 Task: Select end time 09:00PM.
Action: Mouse moved to (547, 208)
Screenshot: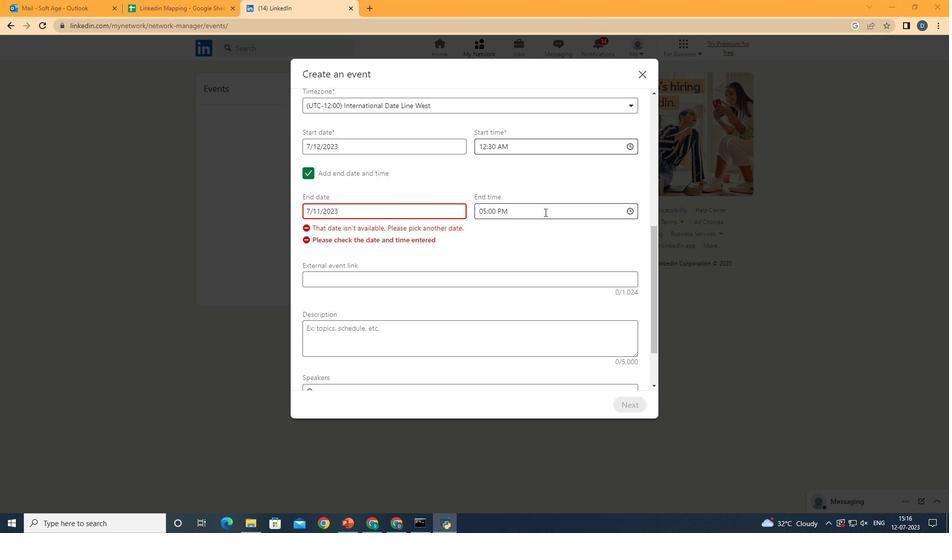 
Action: Mouse pressed left at (547, 208)
Screenshot: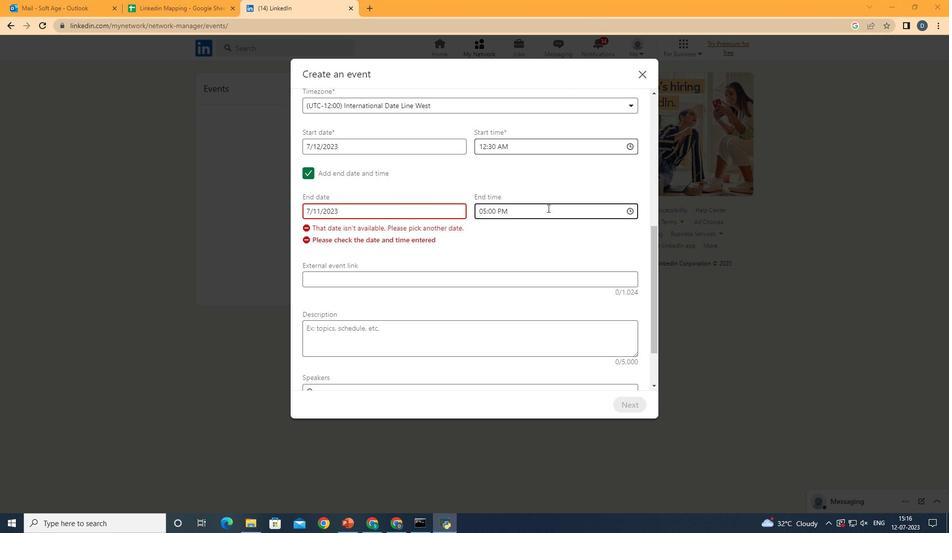 
Action: Mouse moved to (571, 288)
Screenshot: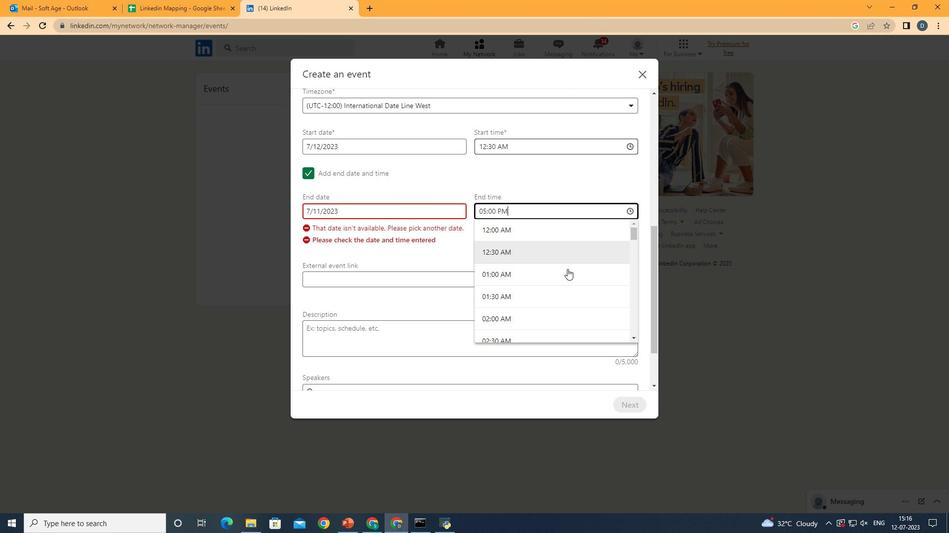 
Action: Mouse scrolled (571, 288) with delta (0, 0)
Screenshot: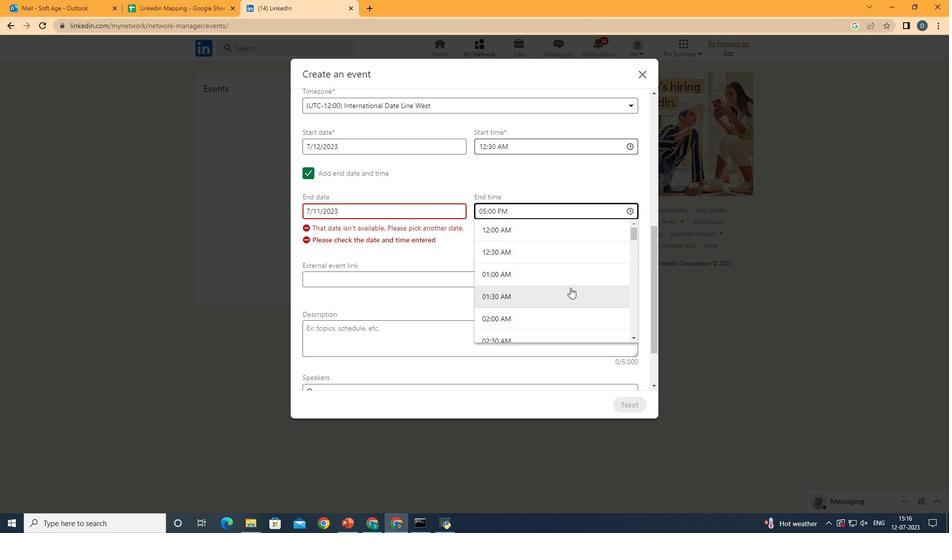
Action: Mouse scrolled (571, 288) with delta (0, 0)
Screenshot: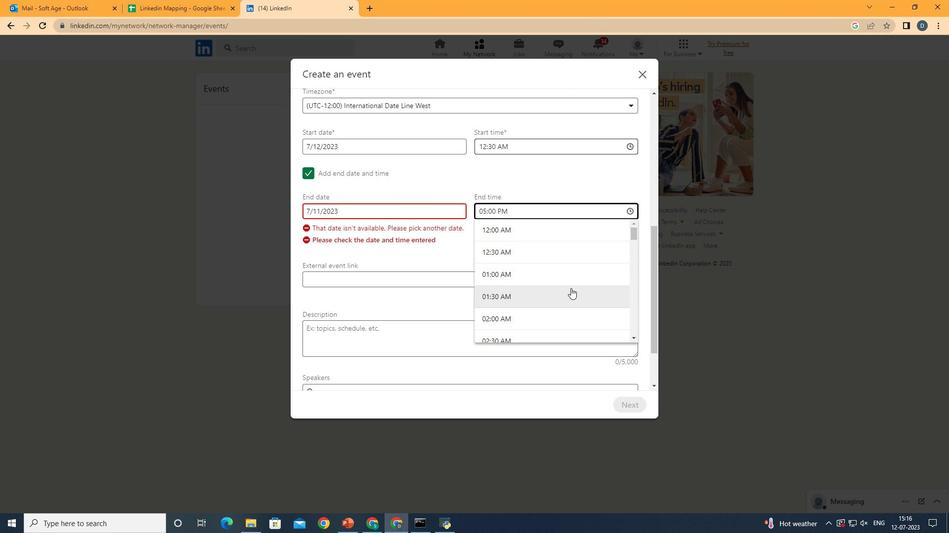 
Action: Mouse scrolled (571, 288) with delta (0, 0)
Screenshot: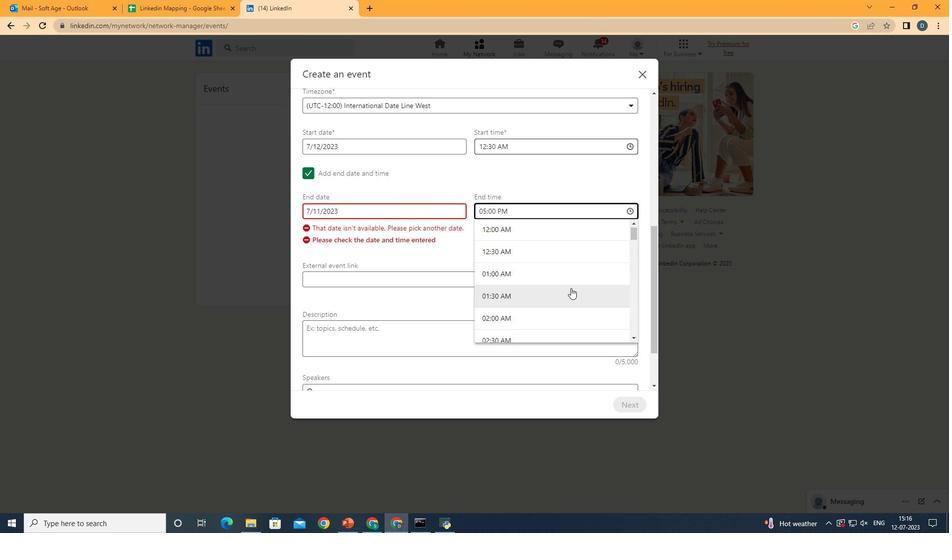 
Action: Mouse scrolled (571, 288) with delta (0, 0)
Screenshot: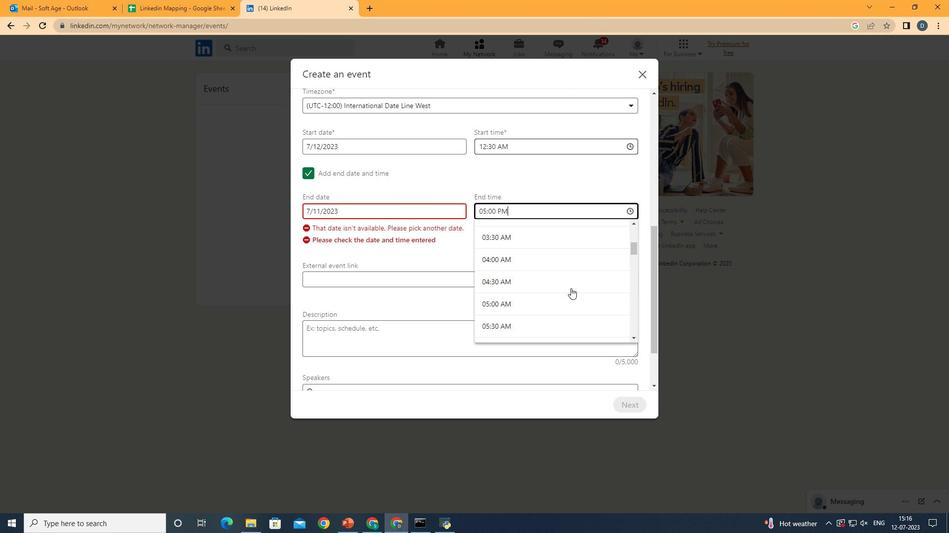 
Action: Mouse scrolled (571, 288) with delta (0, 0)
Screenshot: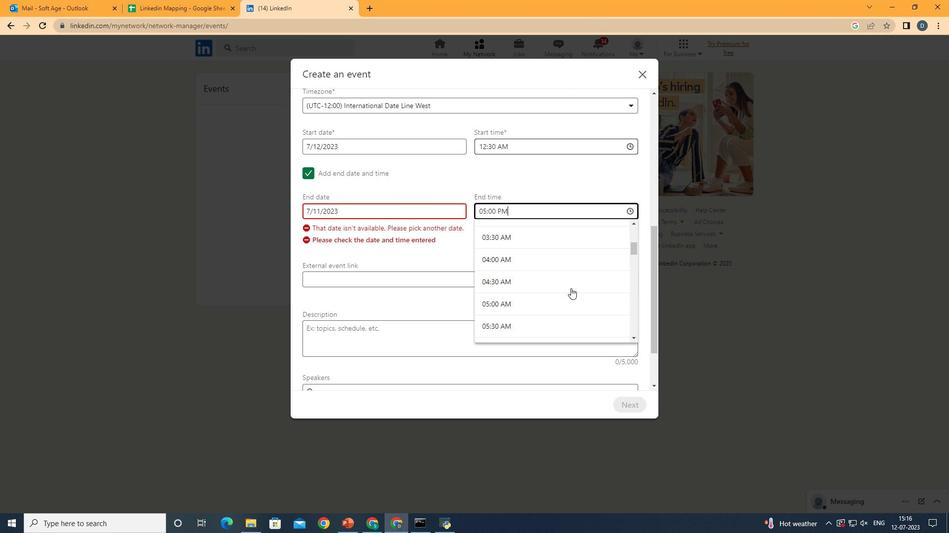
Action: Mouse moved to (554, 264)
Screenshot: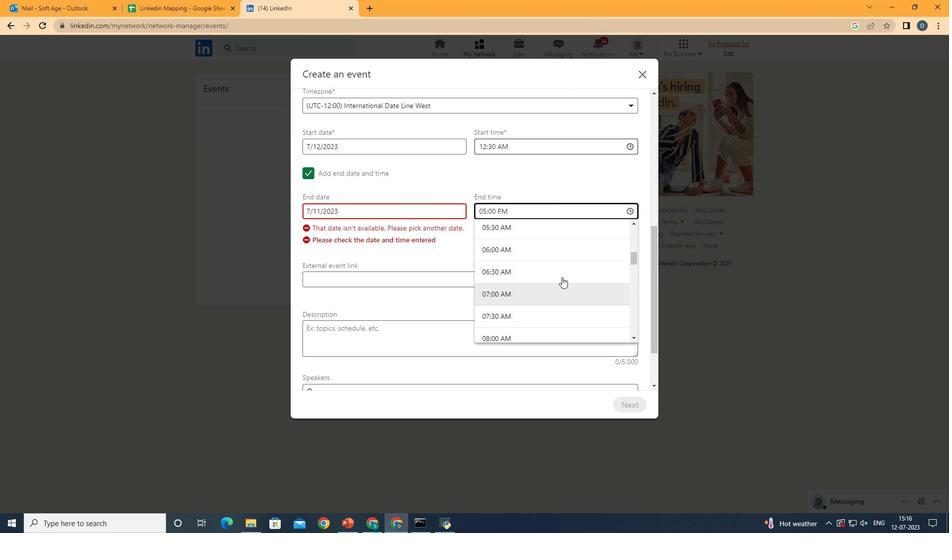 
Action: Mouse scrolled (554, 263) with delta (0, 0)
Screenshot: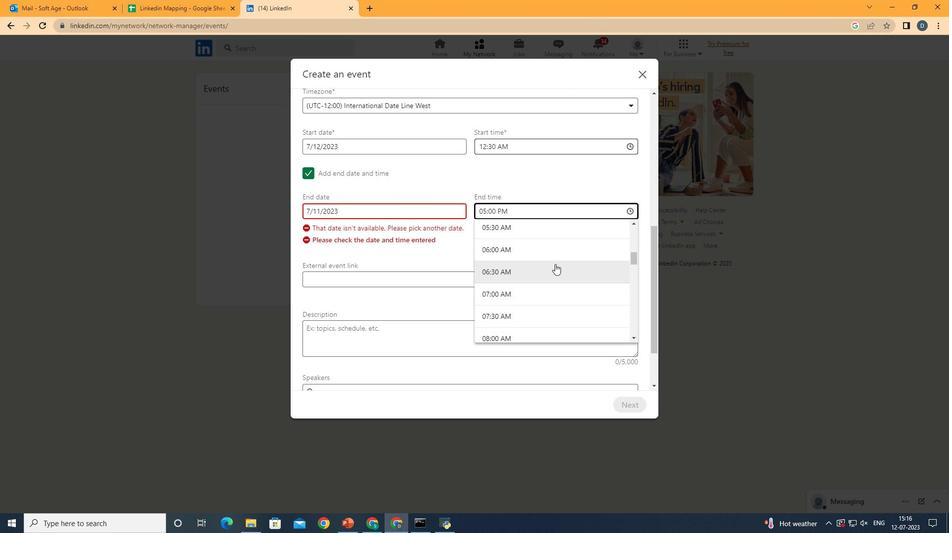 
Action: Mouse scrolled (554, 263) with delta (0, 0)
Screenshot: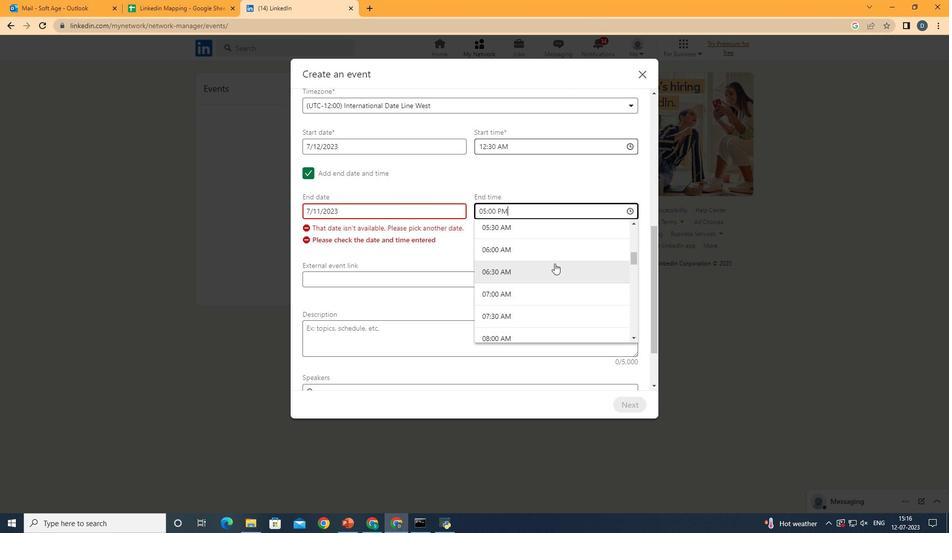 
Action: Mouse scrolled (554, 263) with delta (0, 0)
Screenshot: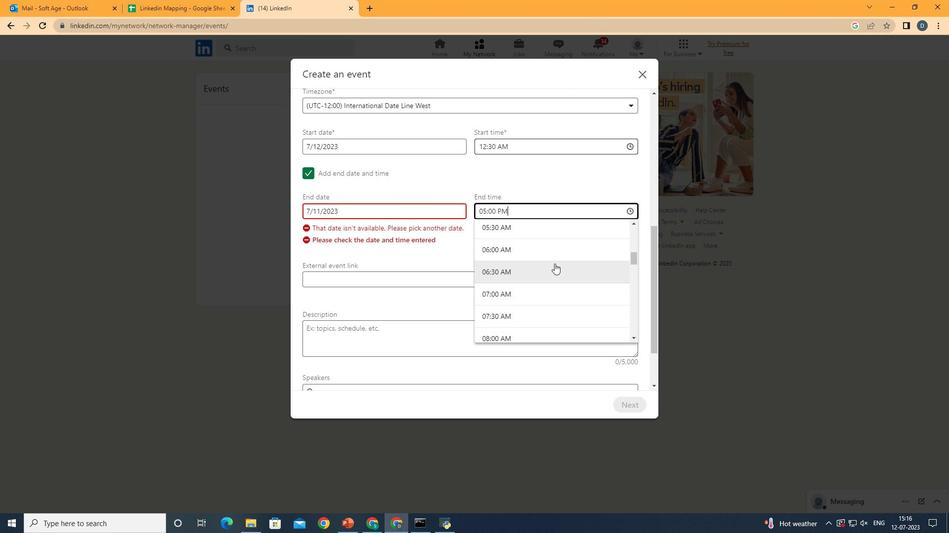 
Action: Mouse moved to (546, 271)
Screenshot: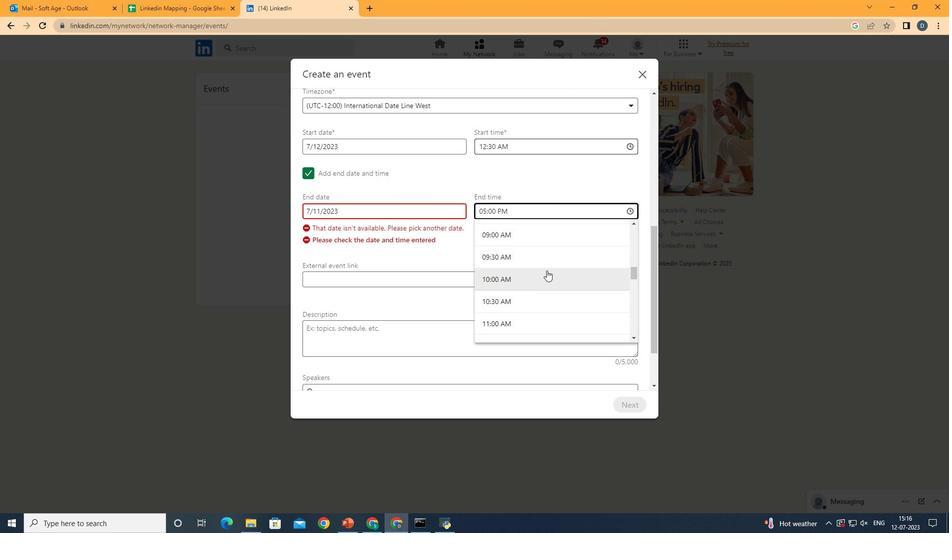 
Action: Mouse scrolled (546, 271) with delta (0, 0)
Screenshot: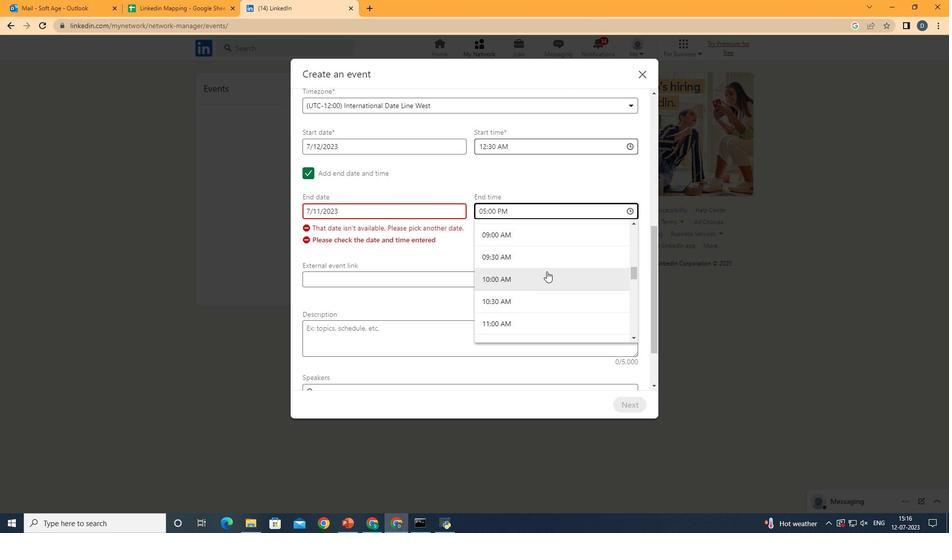 
Action: Mouse moved to (546, 272)
Screenshot: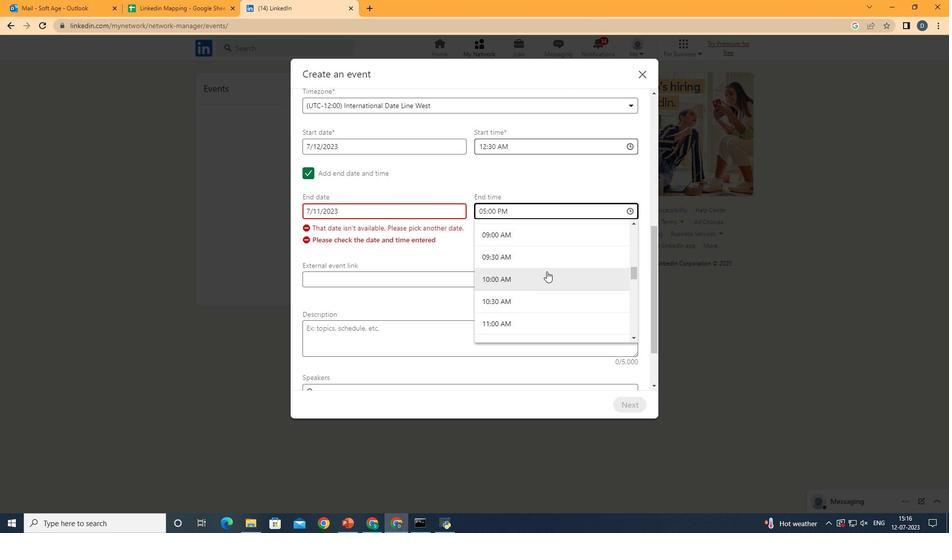 
Action: Mouse scrolled (546, 271) with delta (0, 0)
Screenshot: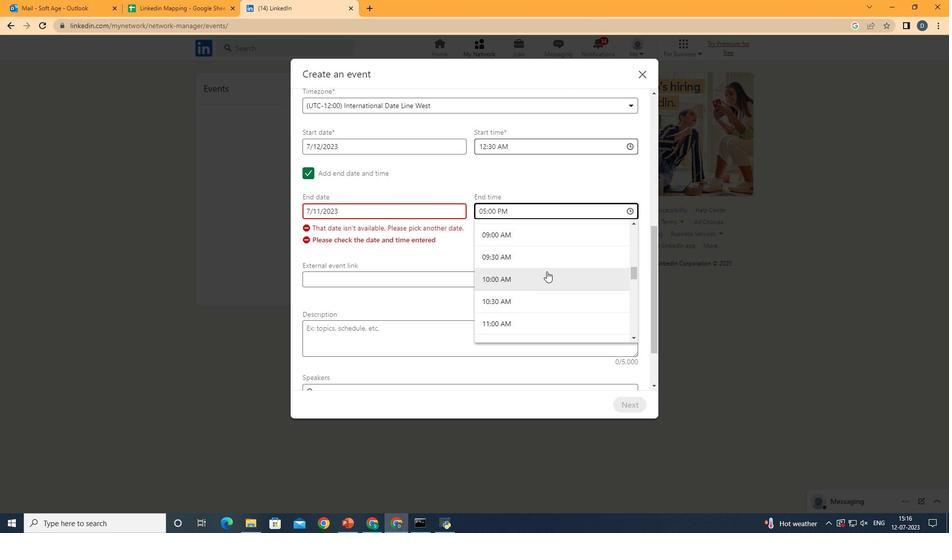 
Action: Mouse scrolled (546, 271) with delta (0, 0)
Screenshot: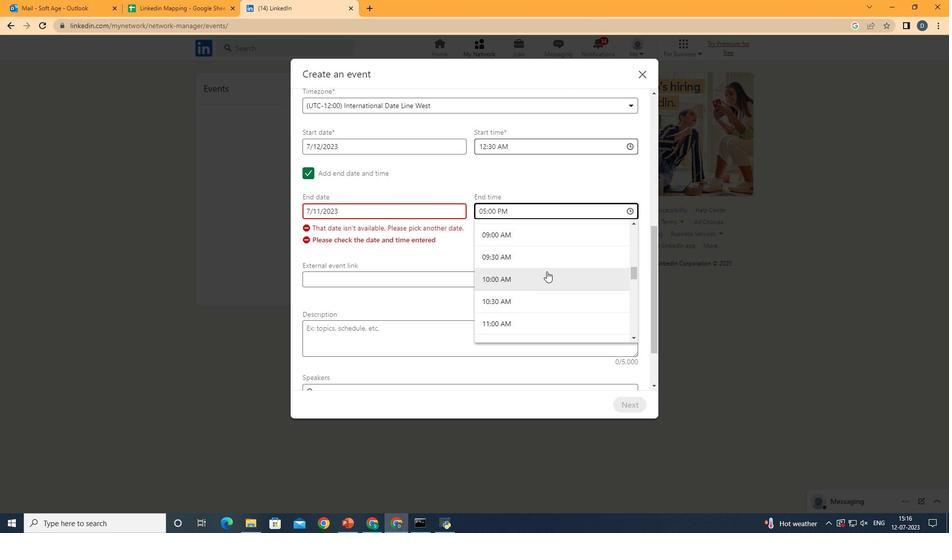 
Action: Mouse scrolled (546, 271) with delta (0, 0)
Screenshot: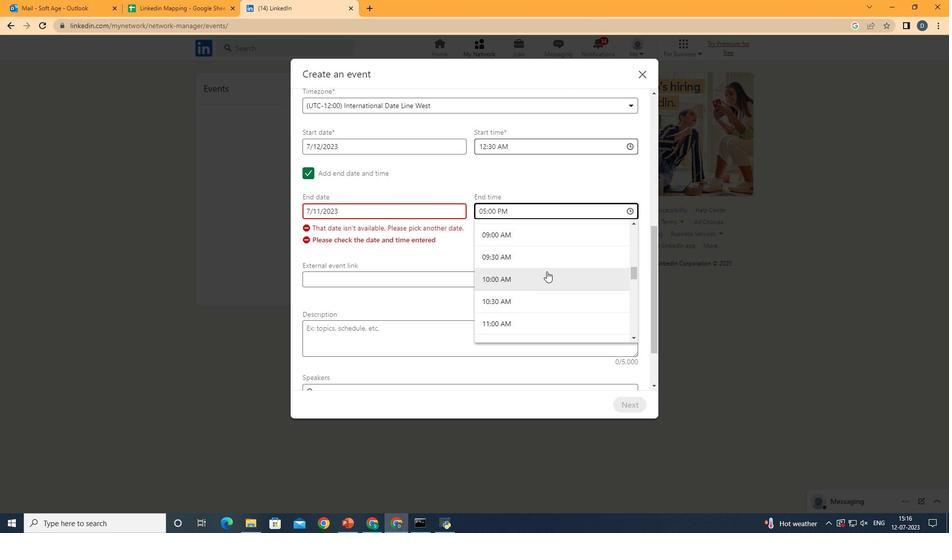
Action: Mouse scrolled (546, 271) with delta (0, 0)
Screenshot: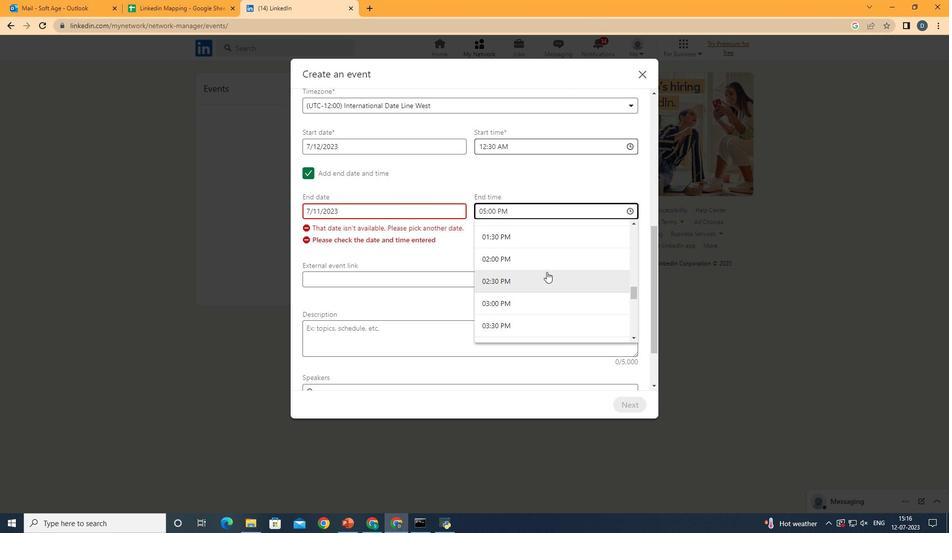 
Action: Mouse scrolled (546, 271) with delta (0, 0)
Screenshot: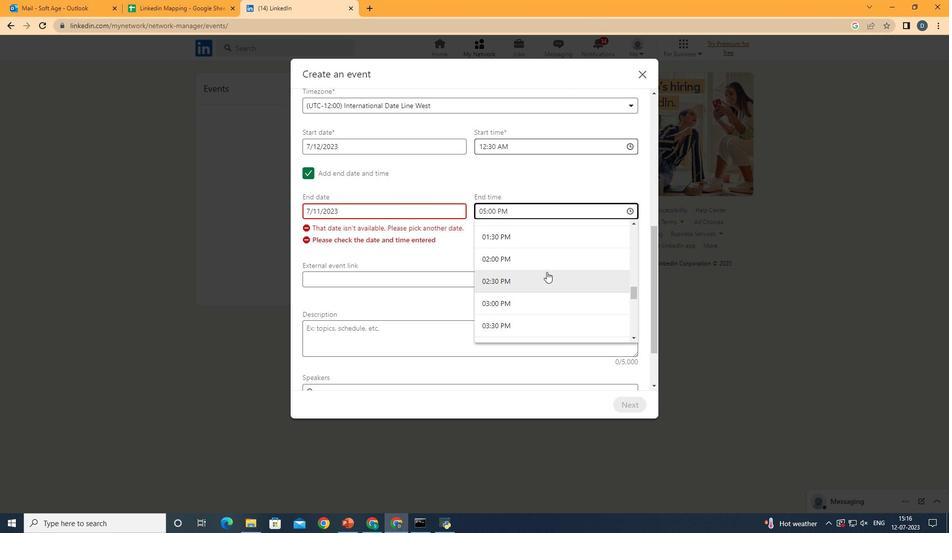
Action: Mouse scrolled (546, 271) with delta (0, 0)
Screenshot: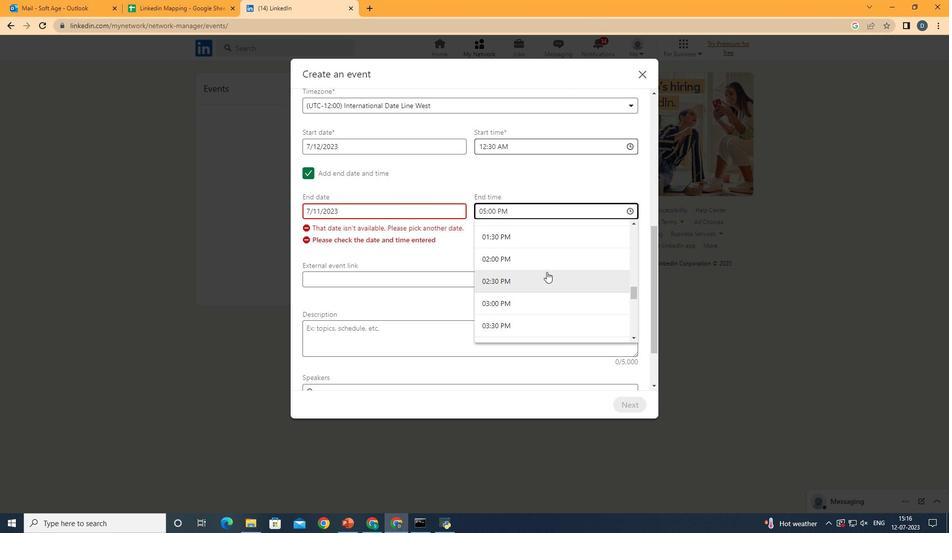 
Action: Mouse scrolled (546, 271) with delta (0, 0)
Screenshot: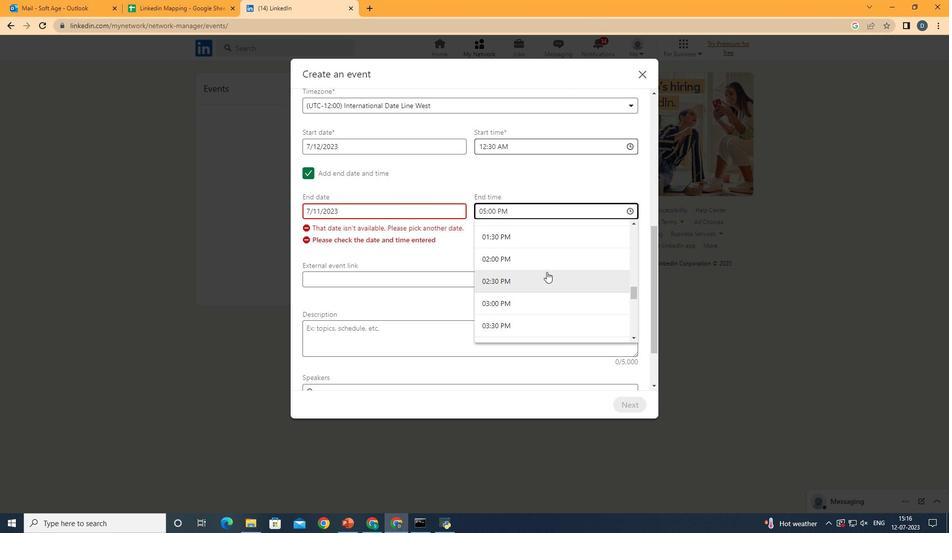 
Action: Mouse scrolled (546, 271) with delta (0, 0)
Screenshot: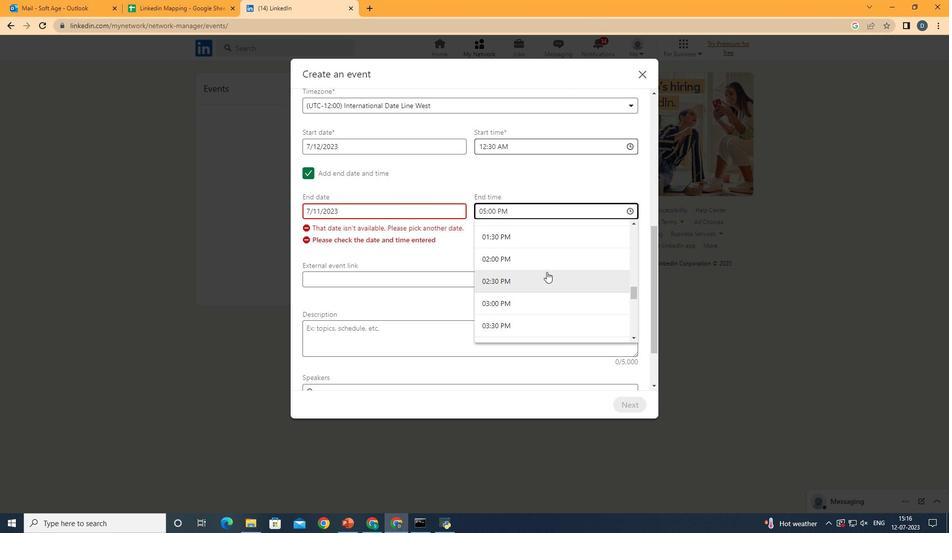 
Action: Mouse scrolled (546, 271) with delta (0, 0)
Screenshot: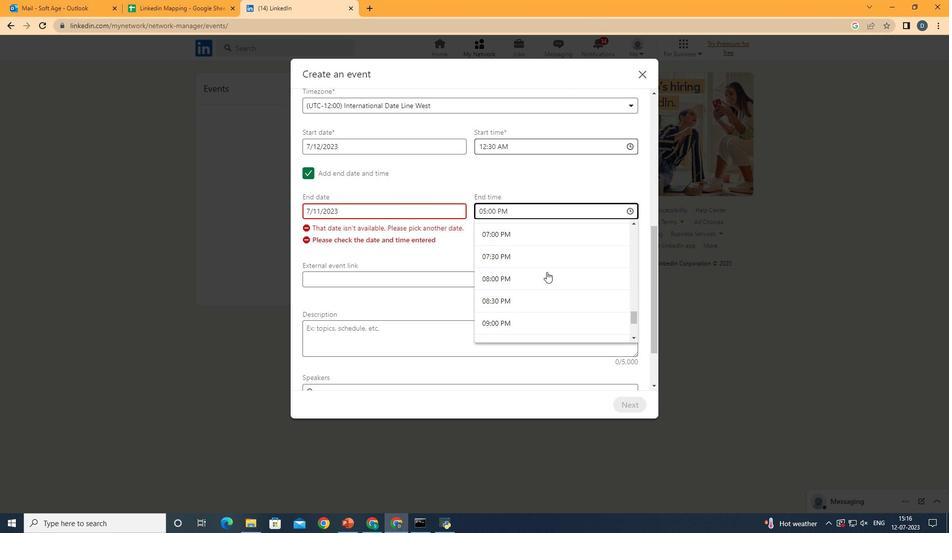 
Action: Mouse moved to (546, 272)
Screenshot: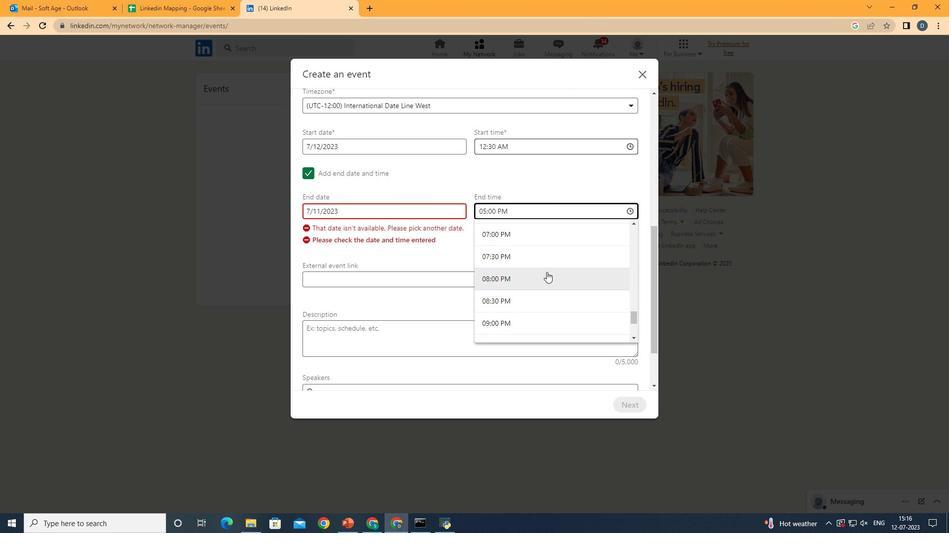 
Action: Mouse scrolled (546, 272) with delta (0, 0)
Screenshot: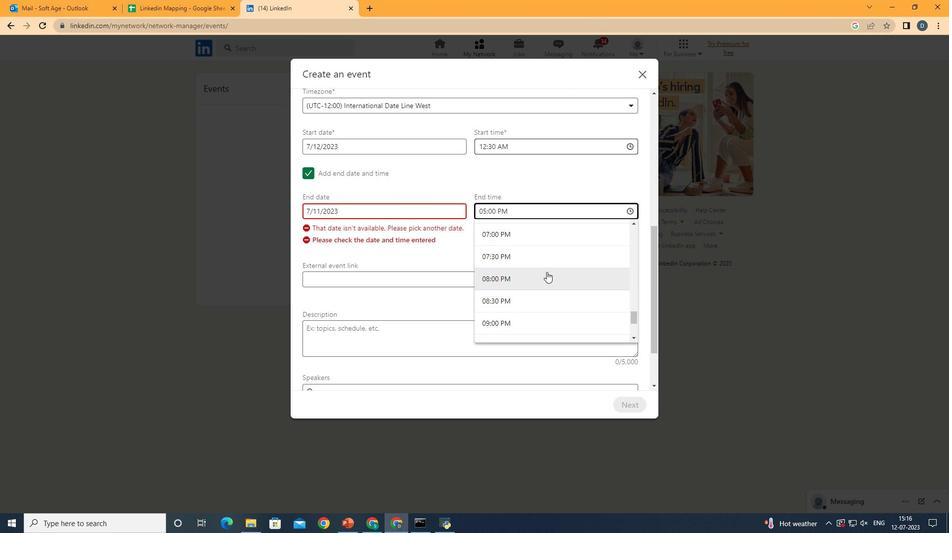
Action: Mouse moved to (556, 231)
Screenshot: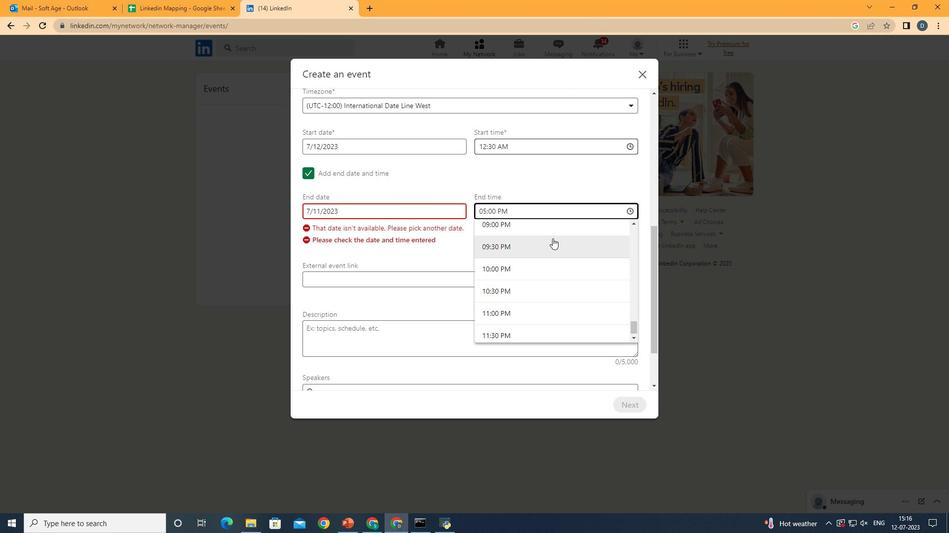 
Action: Mouse pressed left at (556, 231)
Screenshot: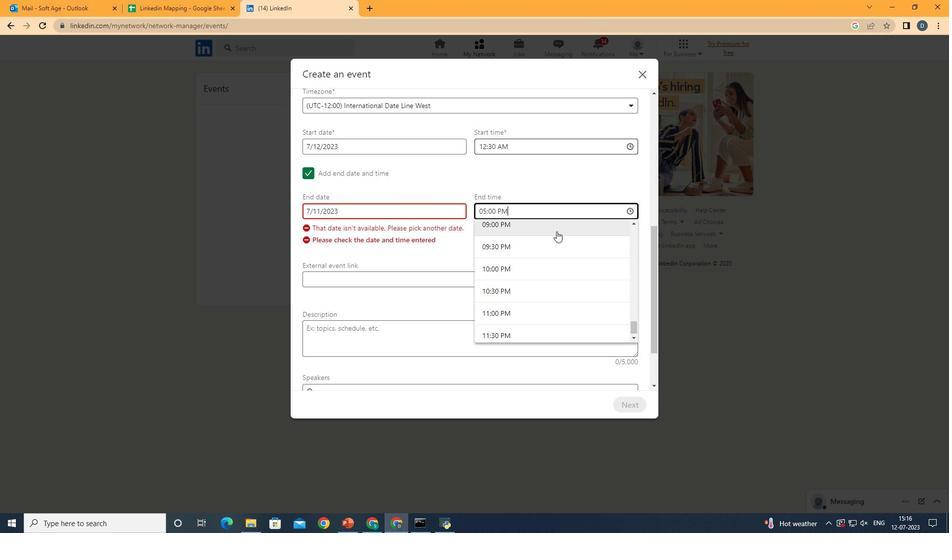 
Action: Mouse moved to (548, 243)
Screenshot: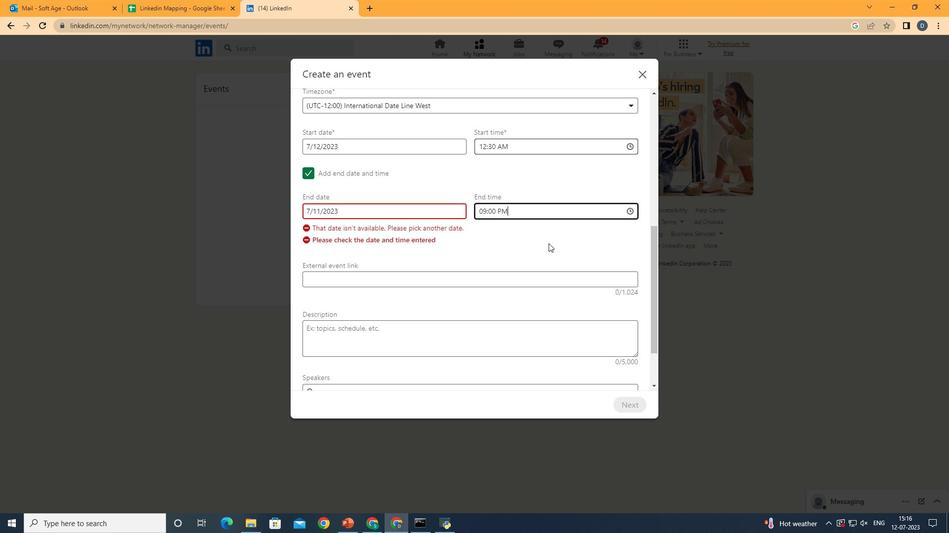
Action: Mouse pressed left at (548, 243)
Screenshot: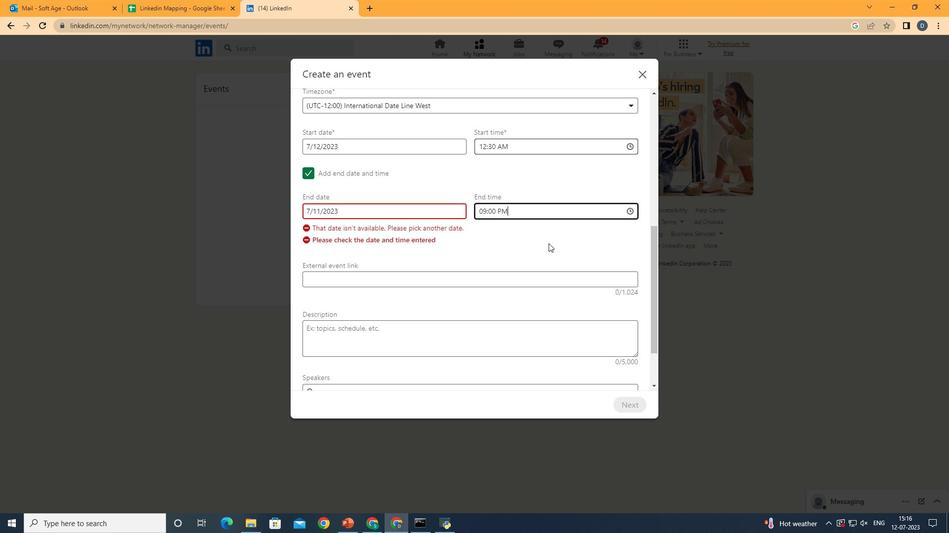
